 Task: In the Contact  BrooklynMiller@macys.com, schedule and save the meeting with title: 'Introducing Our Products and Services ', Select date: '13 September, 2023', select start time: 10:00:AM. Add location in person New York with meeting description: Kindly join this meeting to understand Product Demo and Service Presentation.. Logged in from softage.1@softage.net
Action: Mouse moved to (83, 56)
Screenshot: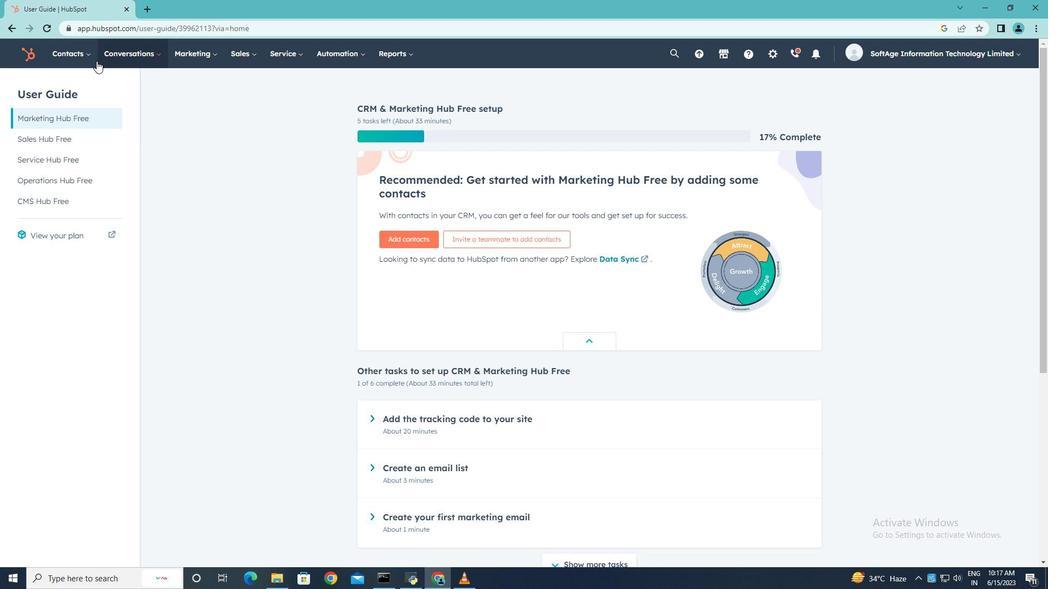 
Action: Mouse pressed left at (83, 56)
Screenshot: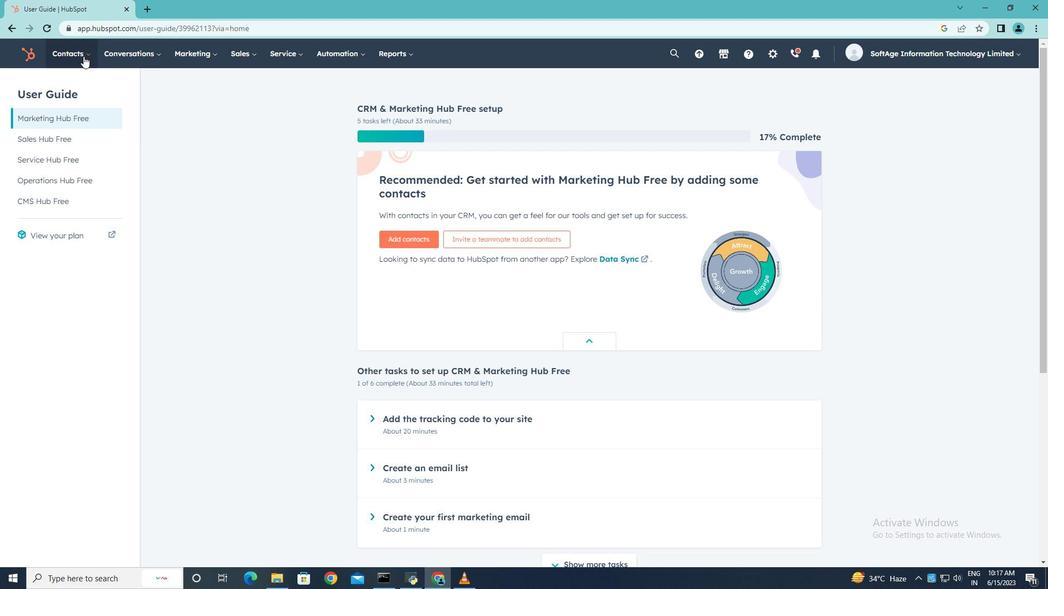 
Action: Mouse moved to (77, 88)
Screenshot: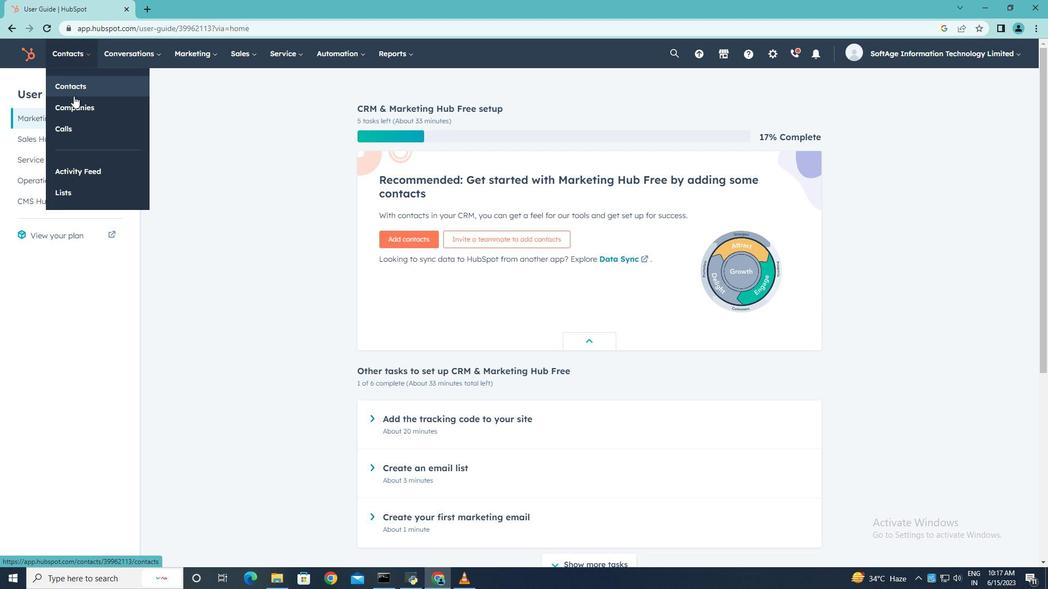 
Action: Mouse pressed left at (77, 88)
Screenshot: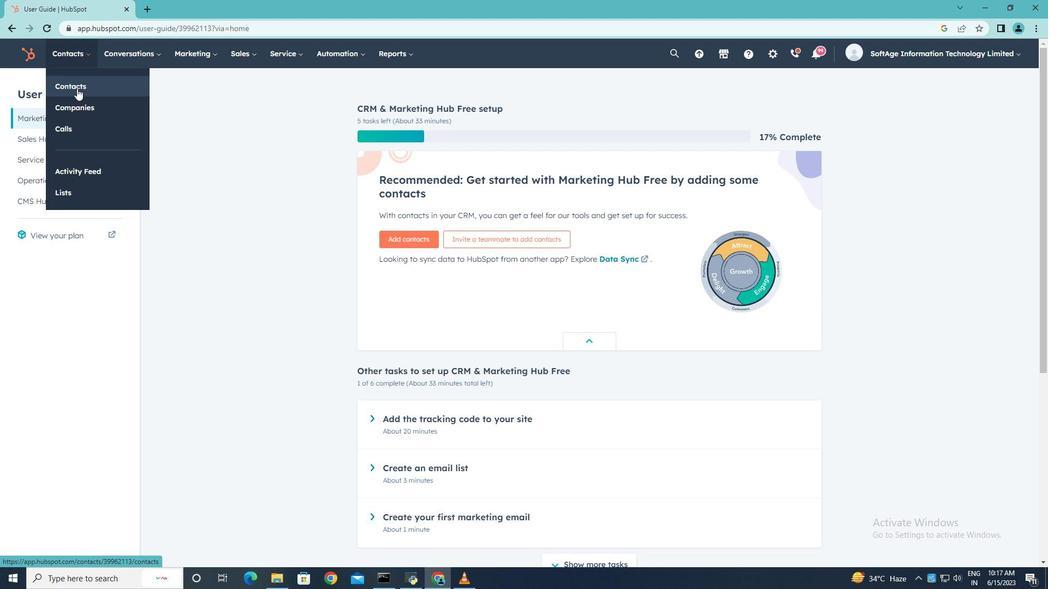 
Action: Mouse moved to (73, 172)
Screenshot: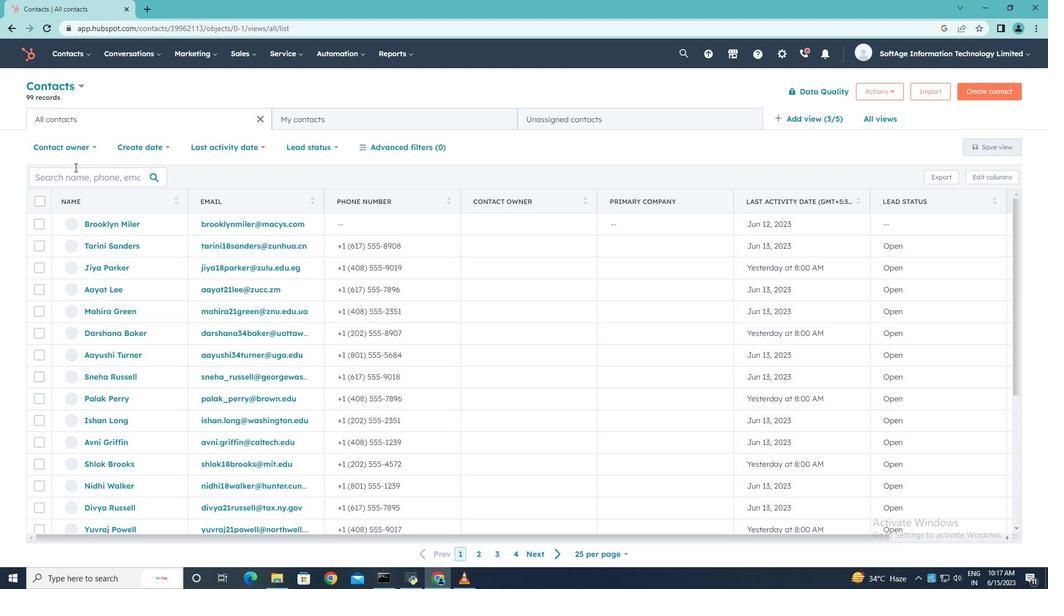 
Action: Mouse pressed left at (73, 172)
Screenshot: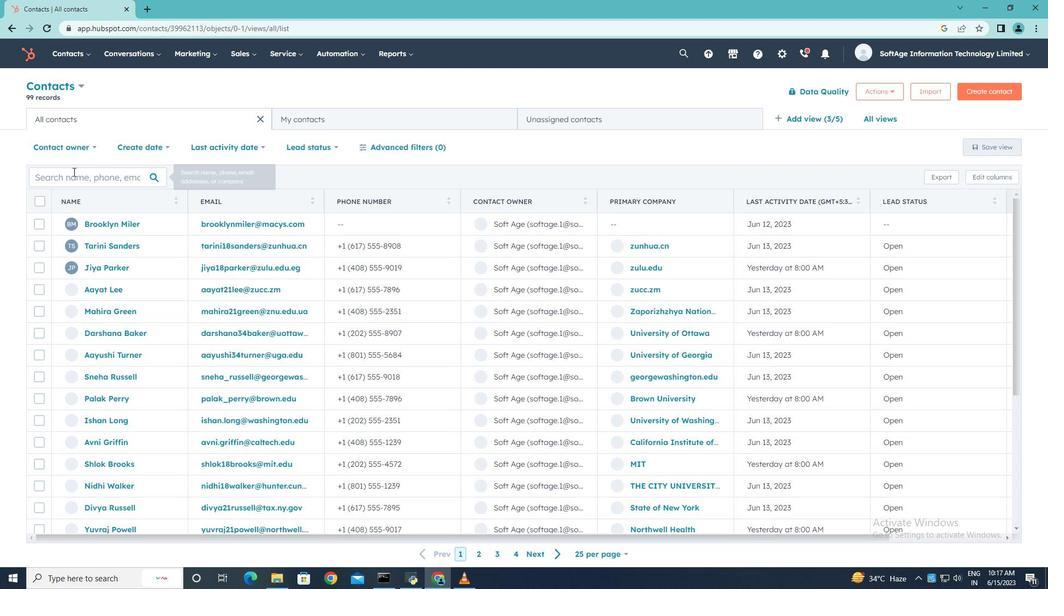 
Action: Mouse moved to (142, 109)
Screenshot: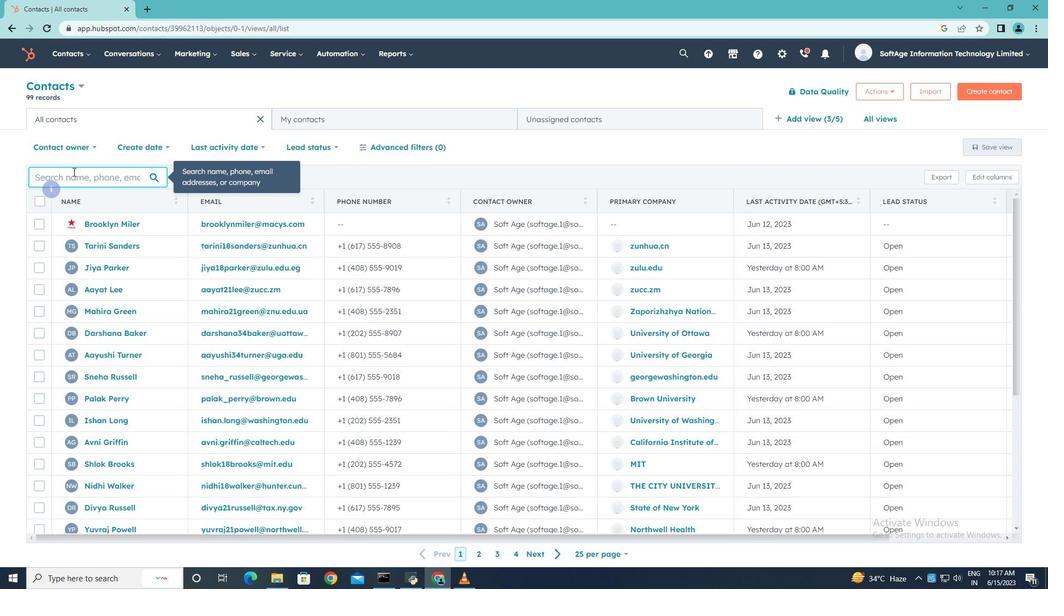 
Action: Key pressed <Key.shift>Brooklyn<Key.shift><Key.shift><Key.shift><Key.shift><Key.shift><Key.shift><Key.shift>Miller<Key.shift>@macys.com
Screenshot: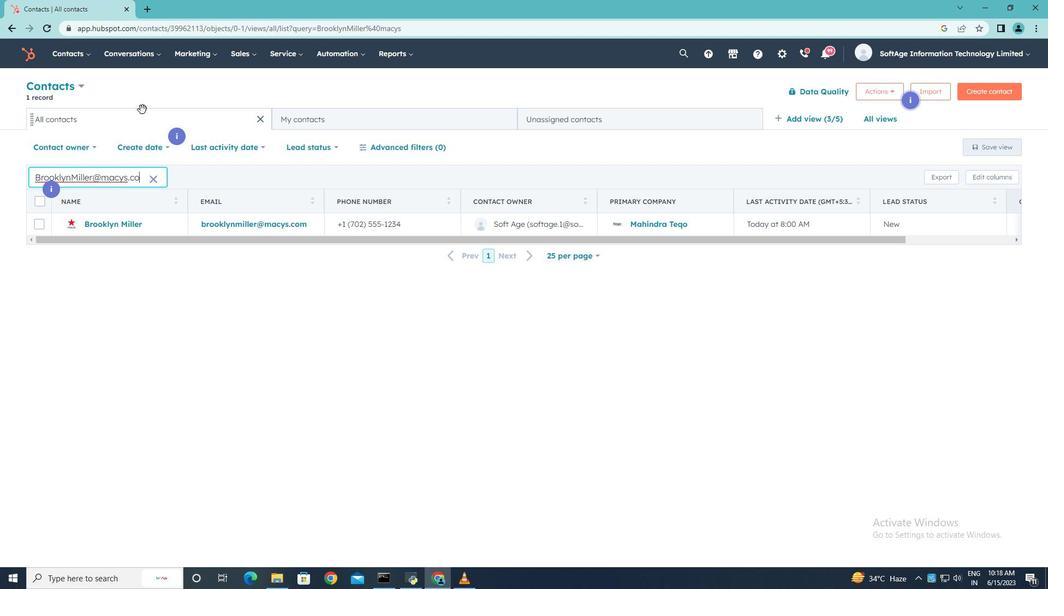 
Action: Mouse moved to (117, 220)
Screenshot: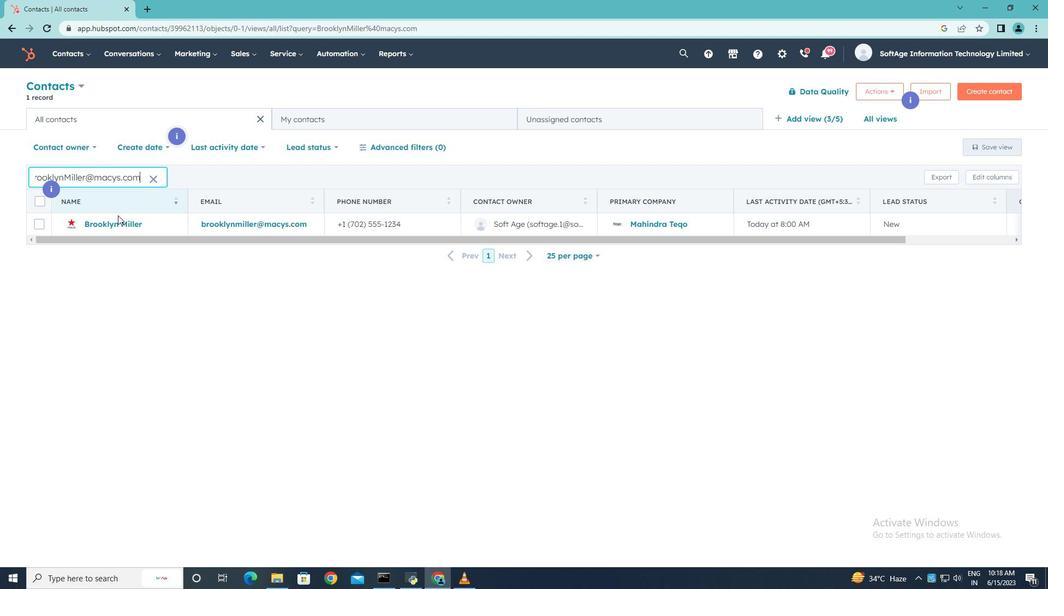 
Action: Mouse pressed left at (117, 220)
Screenshot: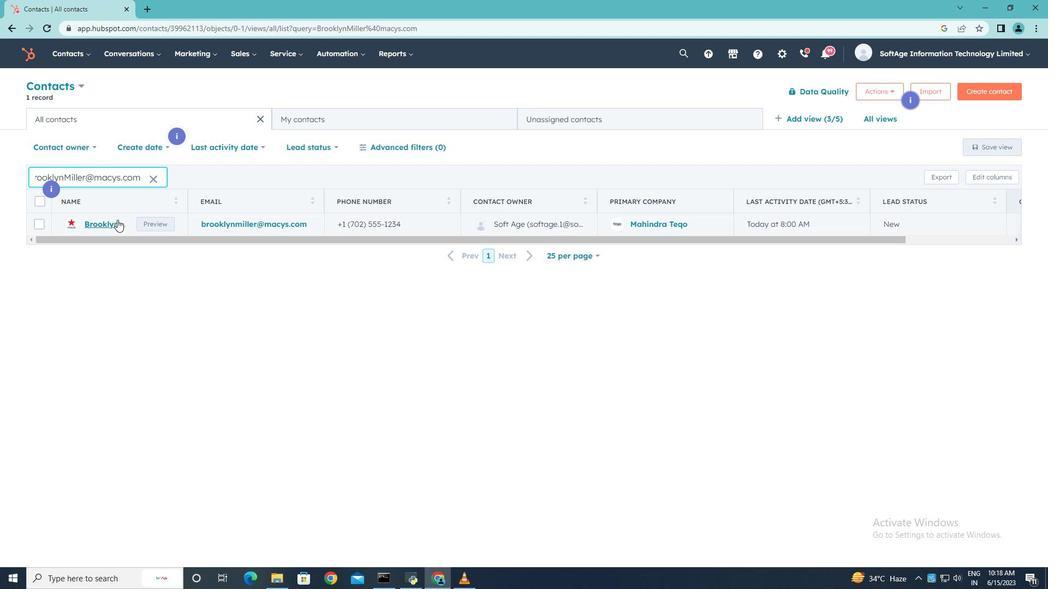 
Action: Mouse moved to (175, 184)
Screenshot: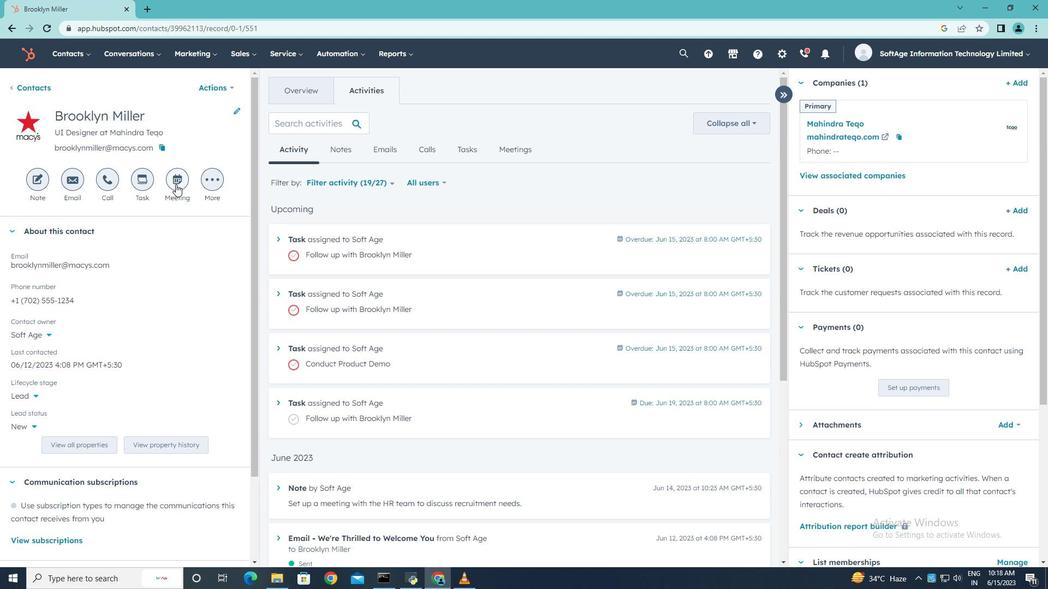 
Action: Mouse pressed left at (175, 184)
Screenshot: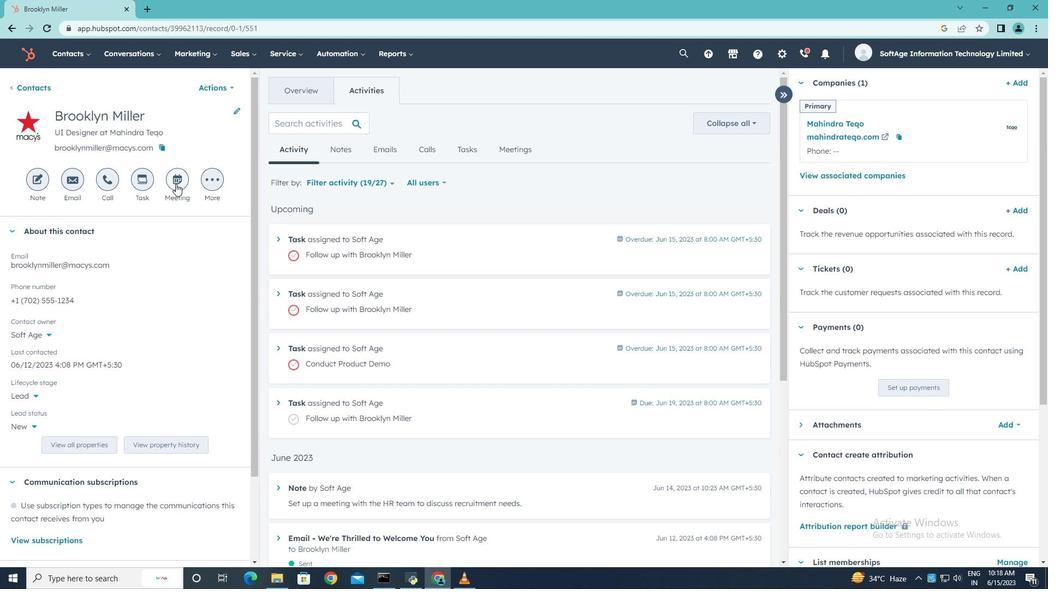 
Action: Key pressed <Key.shift><Key.shift><Key.shift>Introducing<Key.space><Key.shift>Our<Key.space><Key.shift>Products<Key.space>and<Key.space><Key.shift><Key.shift><Key.shift><Key.shift><Key.shift><Key.shift><Key.shift><Key.shift><Key.shift><Key.shift><Key.shift>Services.
Screenshot: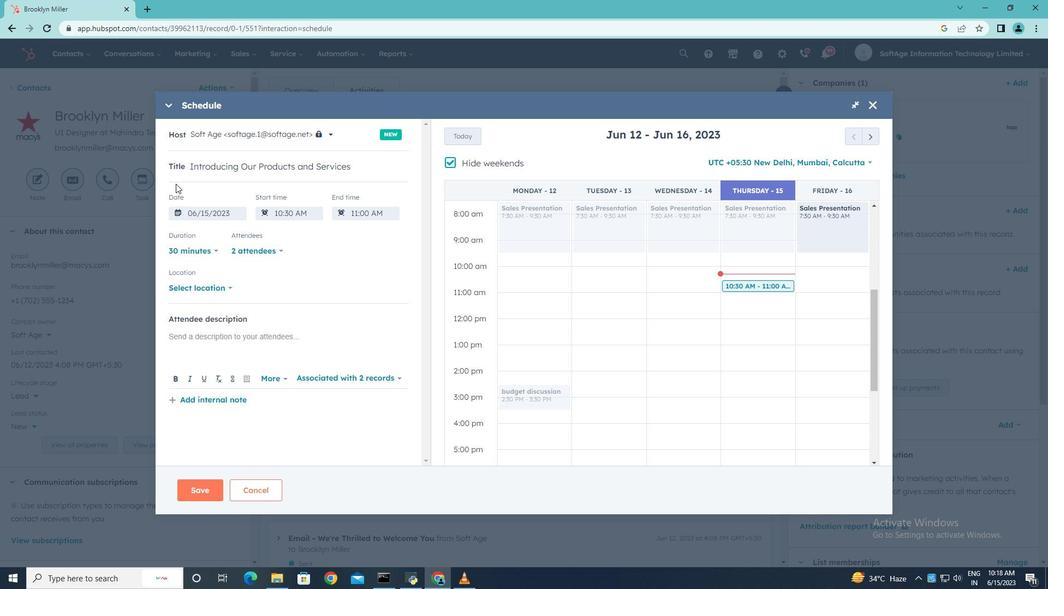 
Action: Mouse moved to (451, 162)
Screenshot: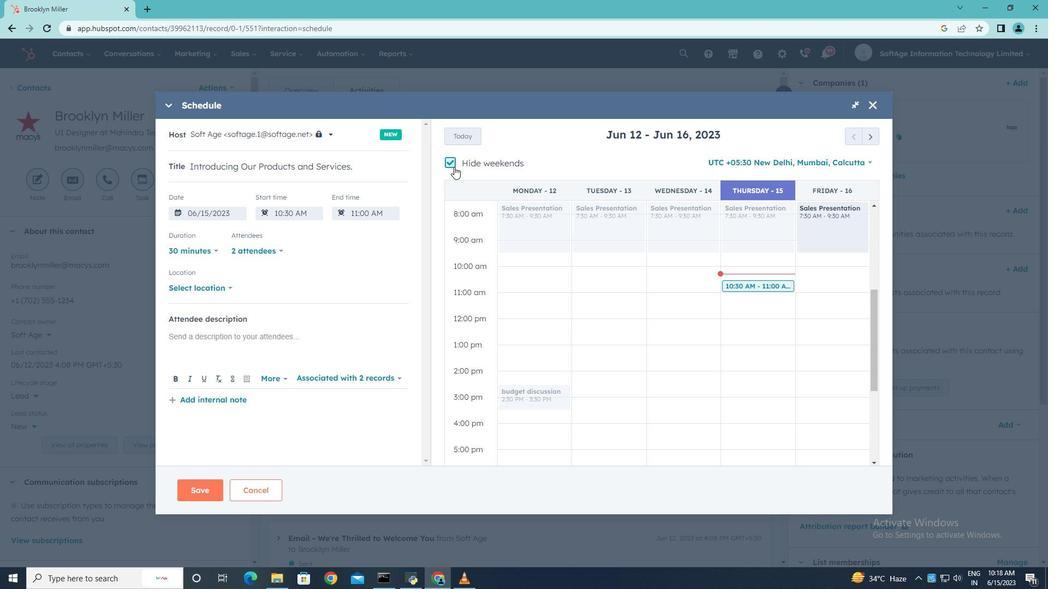 
Action: Mouse pressed left at (451, 162)
Screenshot: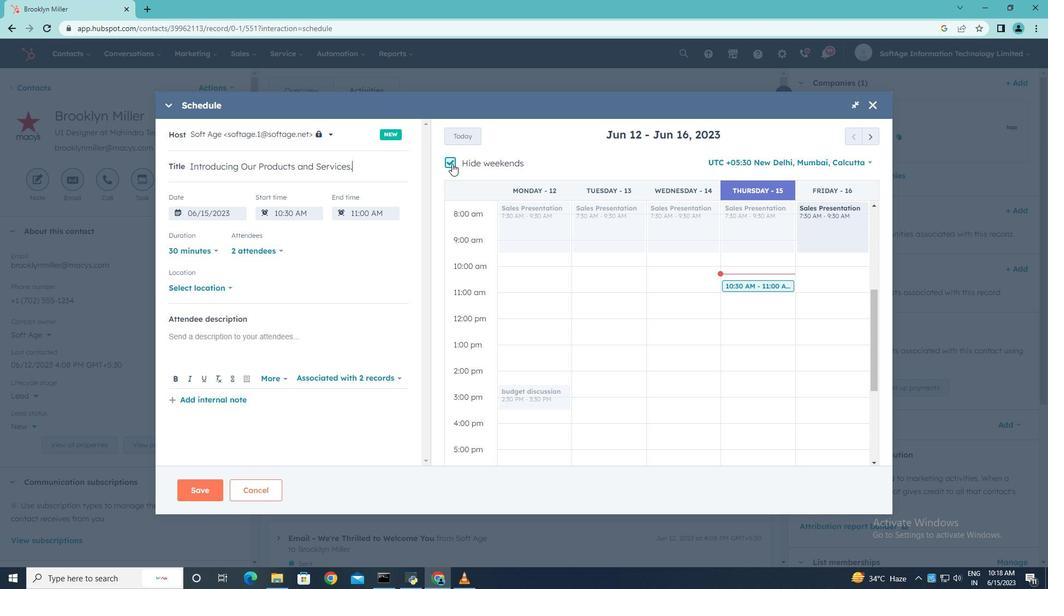 
Action: Mouse moved to (871, 135)
Screenshot: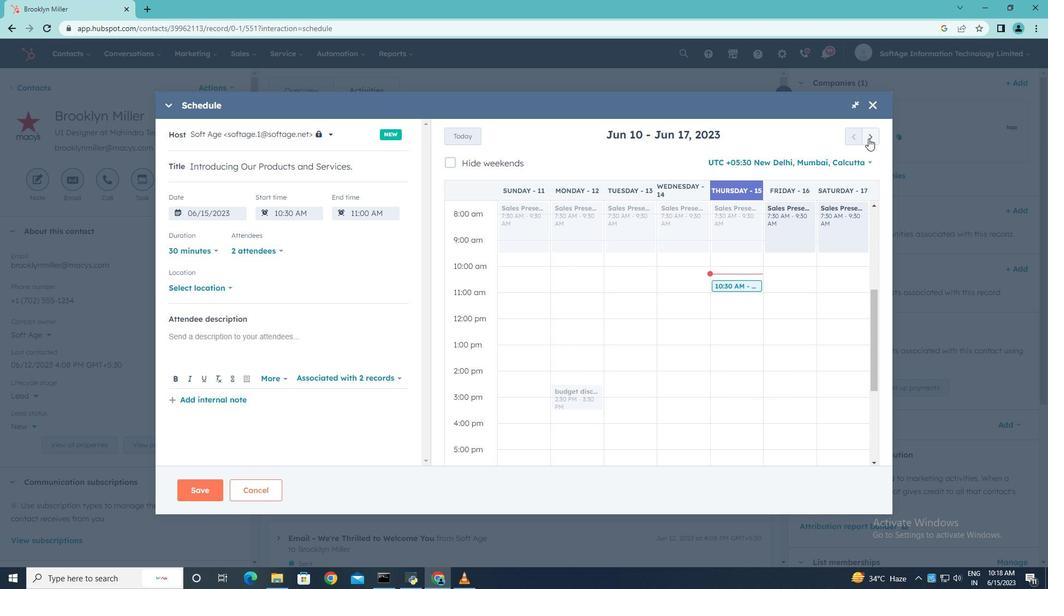 
Action: Mouse pressed left at (871, 135)
Screenshot: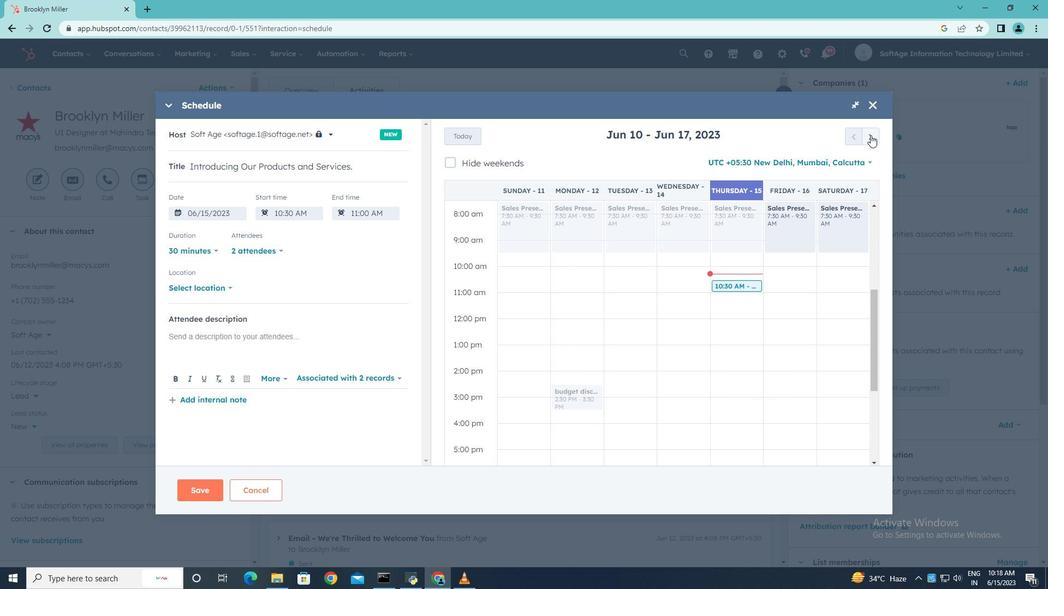 
Action: Mouse pressed left at (871, 135)
Screenshot: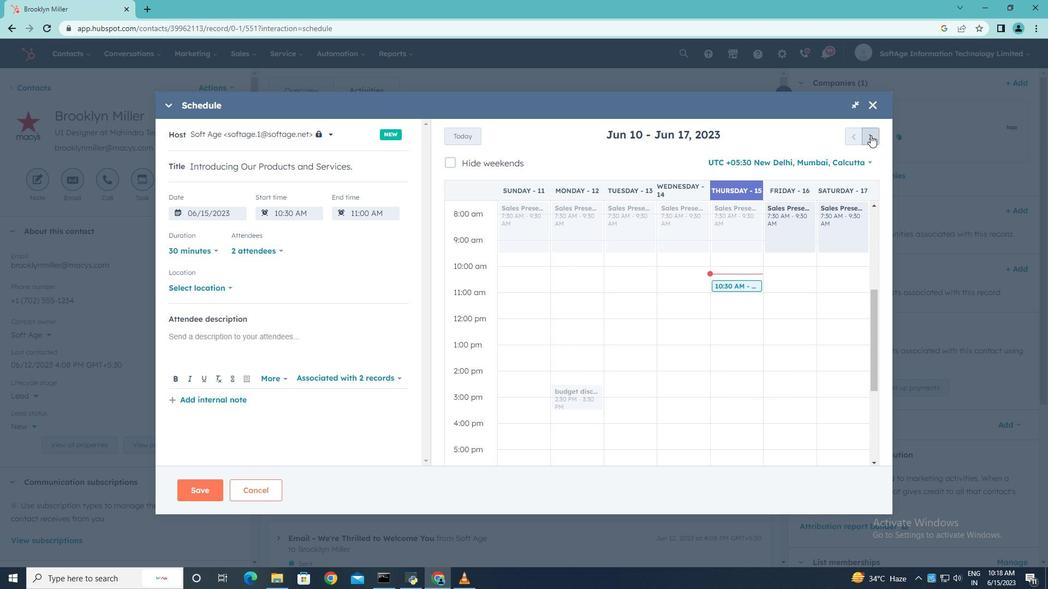 
Action: Mouse pressed left at (871, 135)
Screenshot: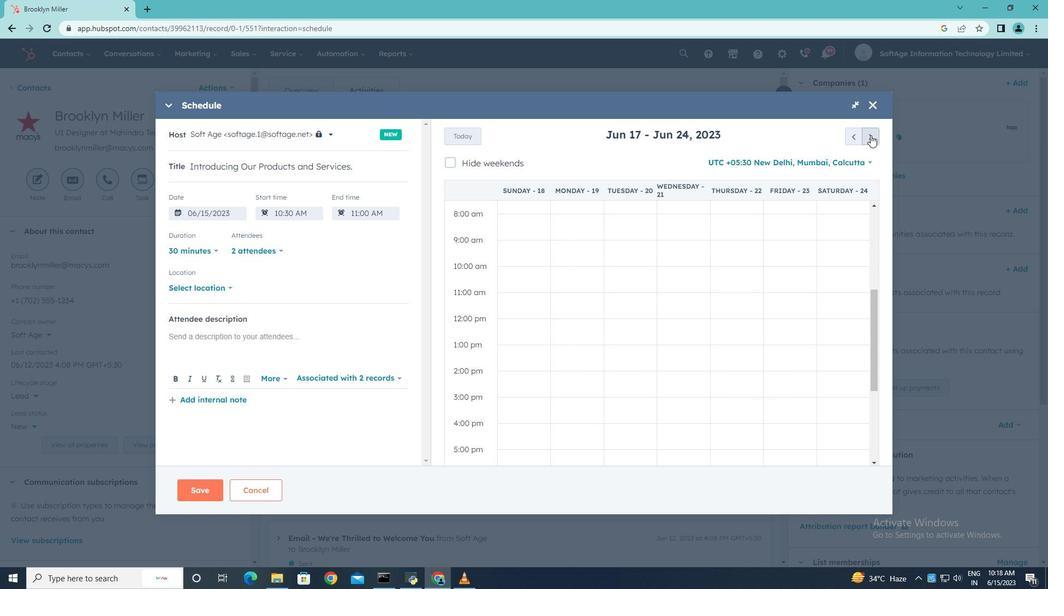 
Action: Mouse pressed left at (871, 135)
Screenshot: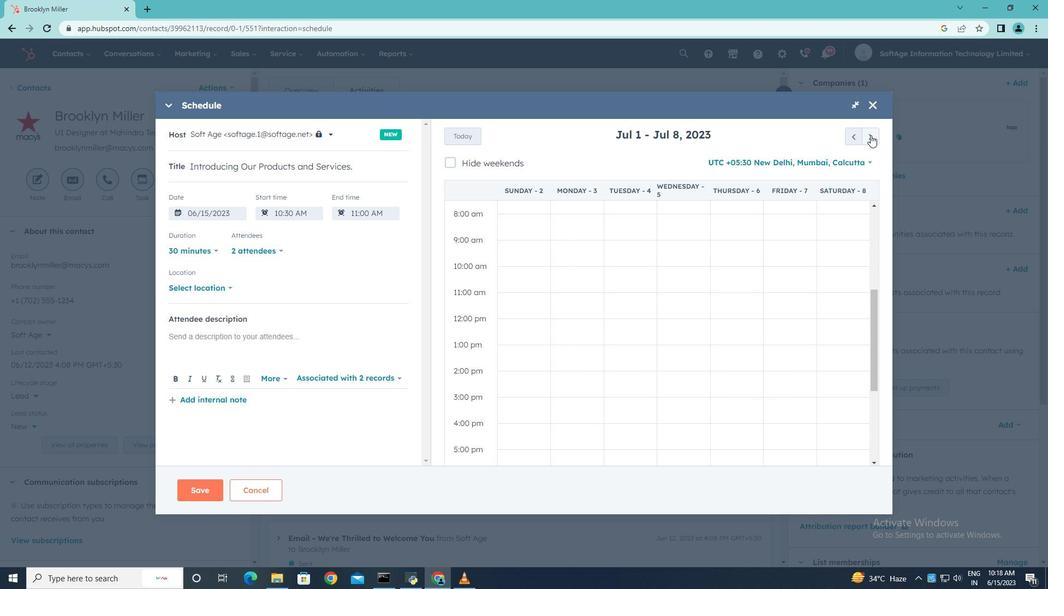 
Action: Mouse pressed left at (871, 135)
Screenshot: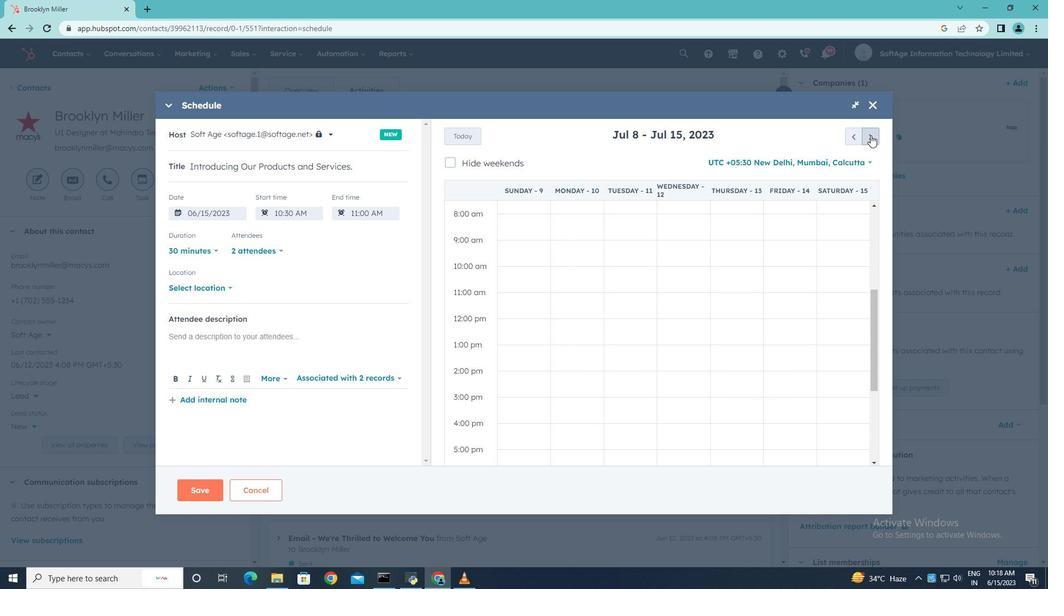 
Action: Mouse pressed left at (871, 135)
Screenshot: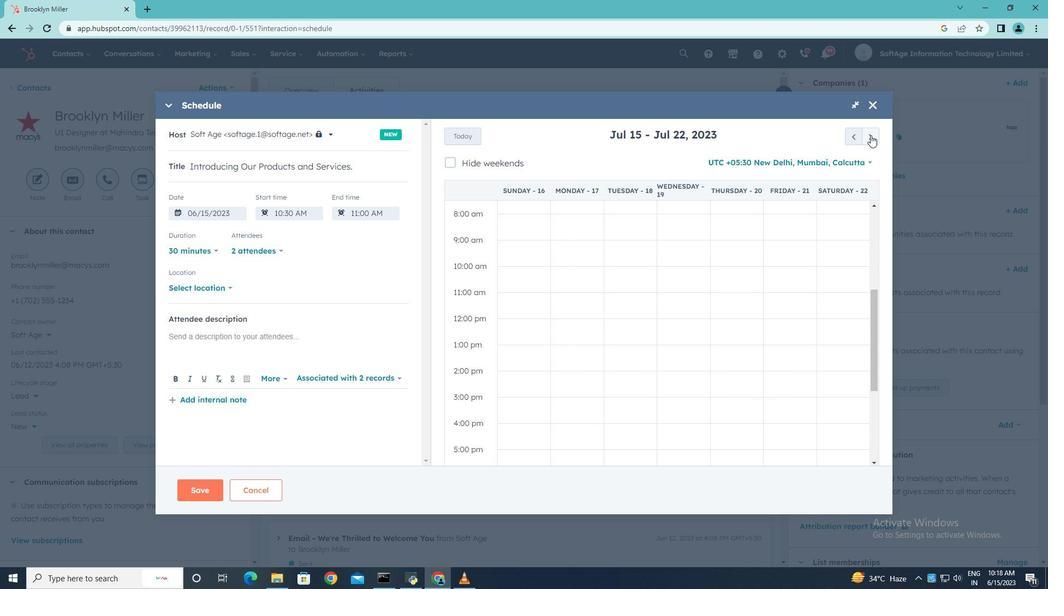 
Action: Mouse pressed left at (871, 135)
Screenshot: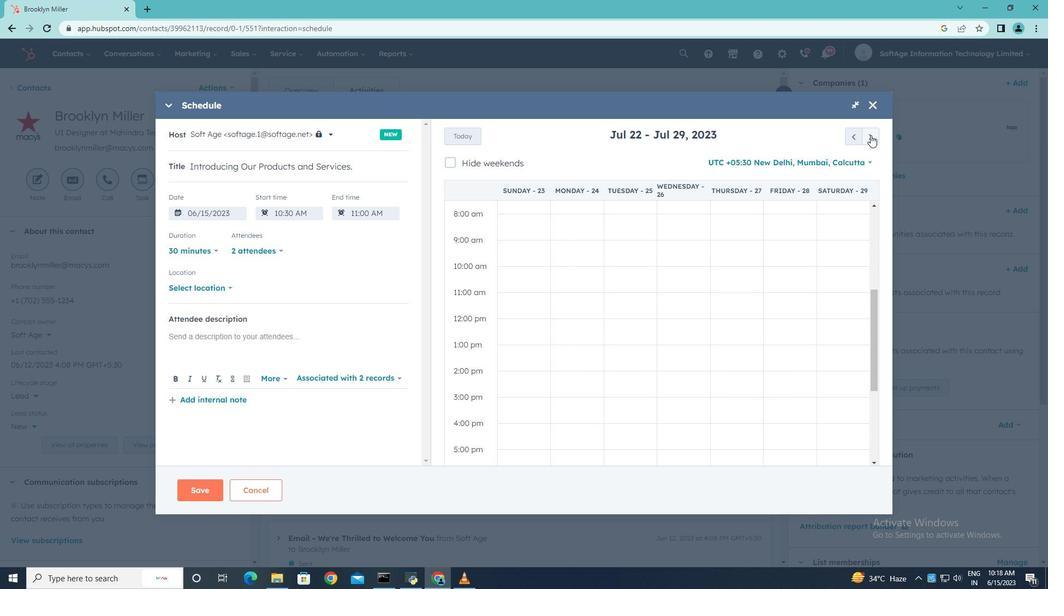
Action: Mouse pressed left at (871, 135)
Screenshot: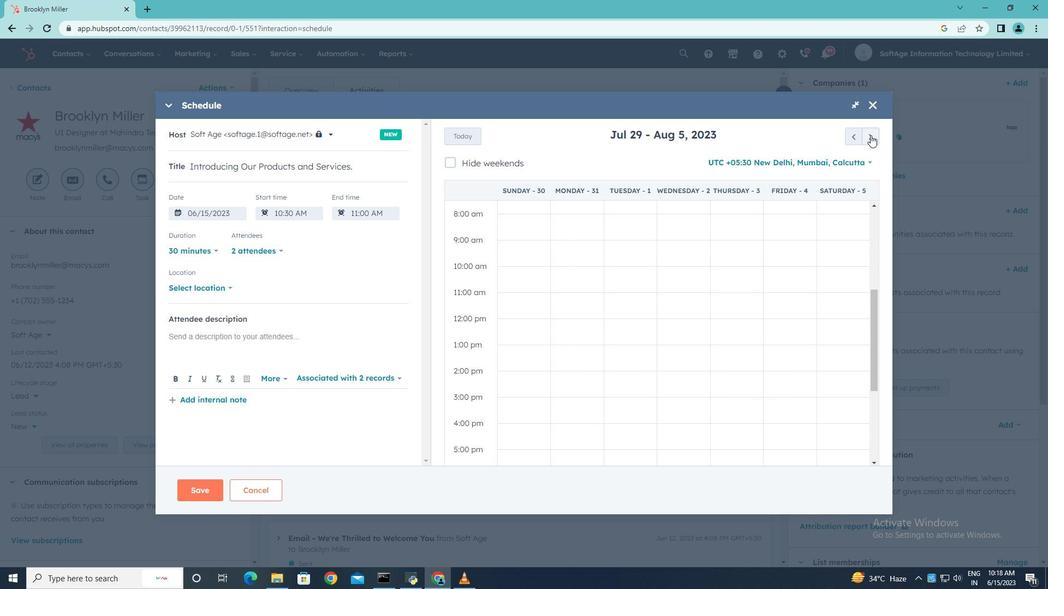 
Action: Mouse pressed left at (871, 135)
Screenshot: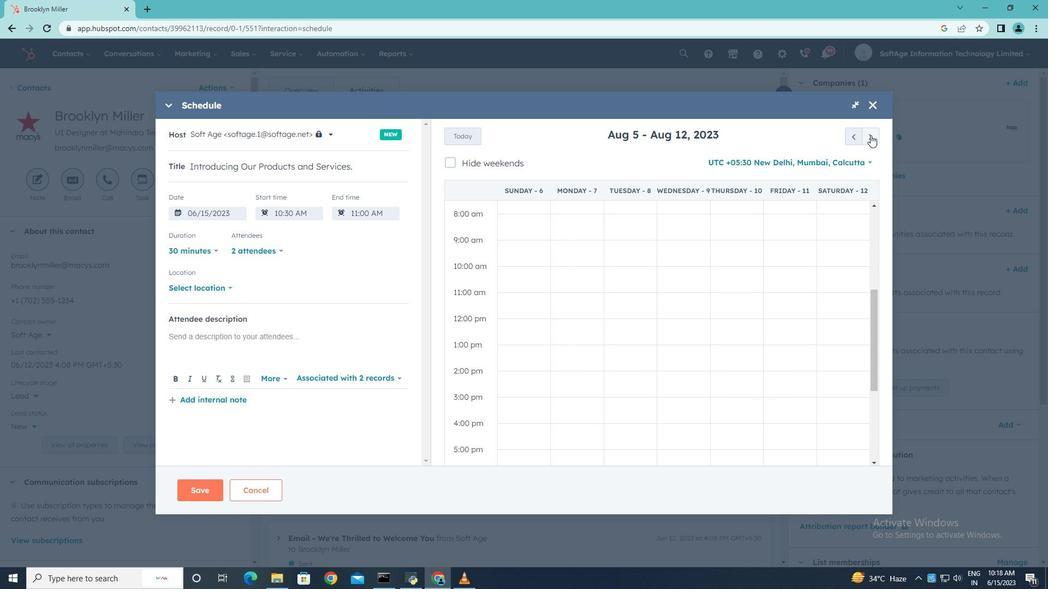 
Action: Mouse pressed left at (871, 135)
Screenshot: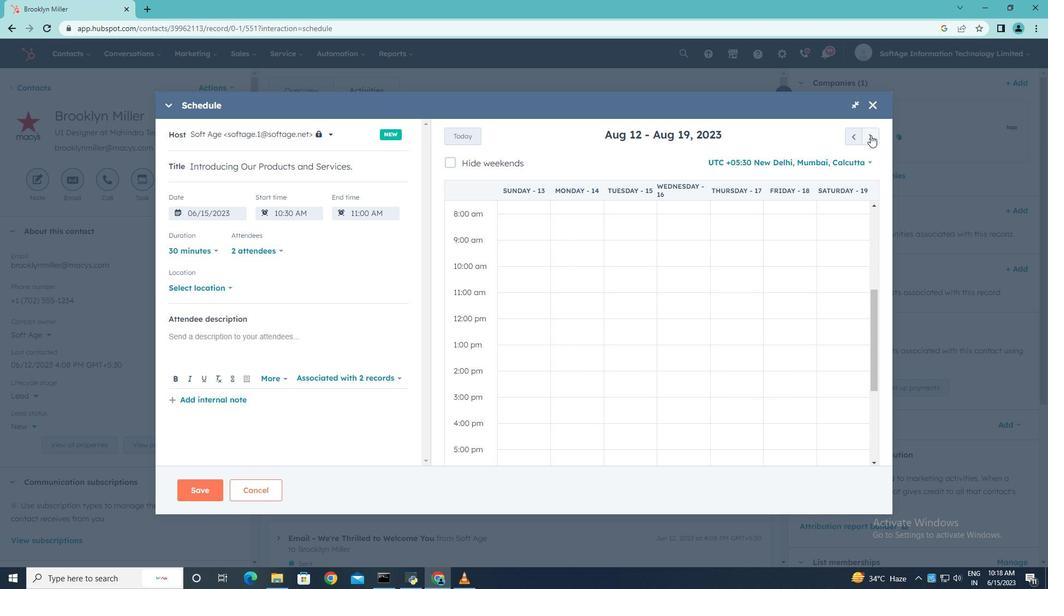
Action: Mouse pressed left at (871, 135)
Screenshot: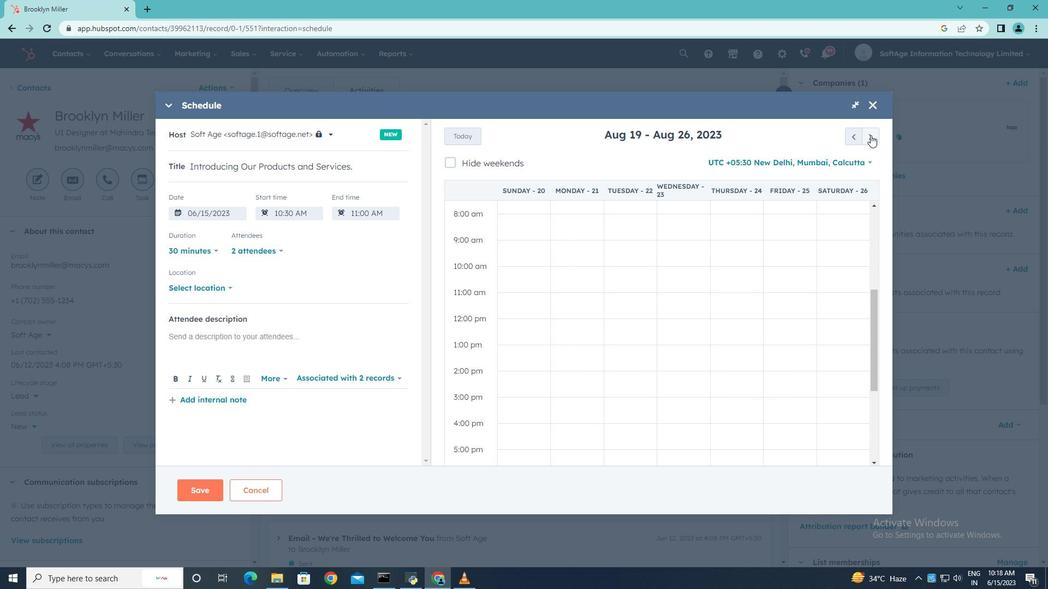 
Action: Mouse pressed left at (871, 135)
Screenshot: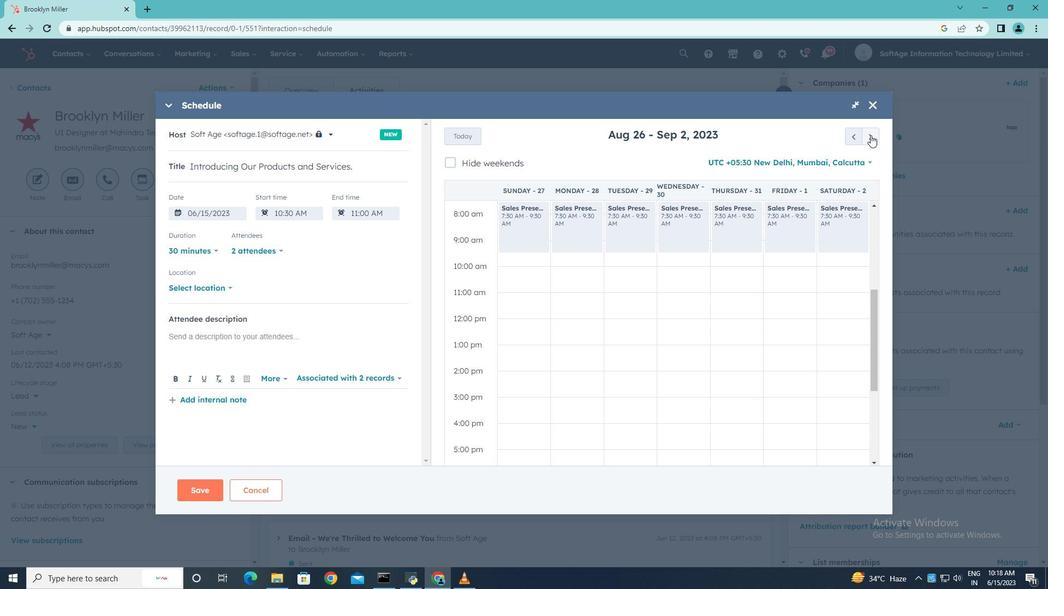 
Action: Mouse pressed left at (871, 135)
Screenshot: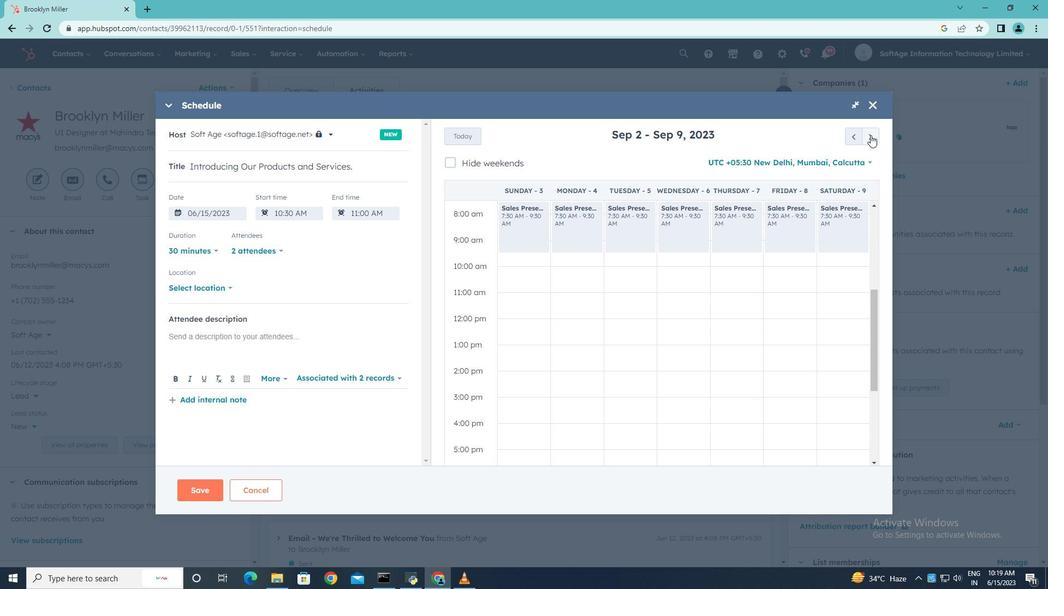 
Action: Mouse moved to (687, 271)
Screenshot: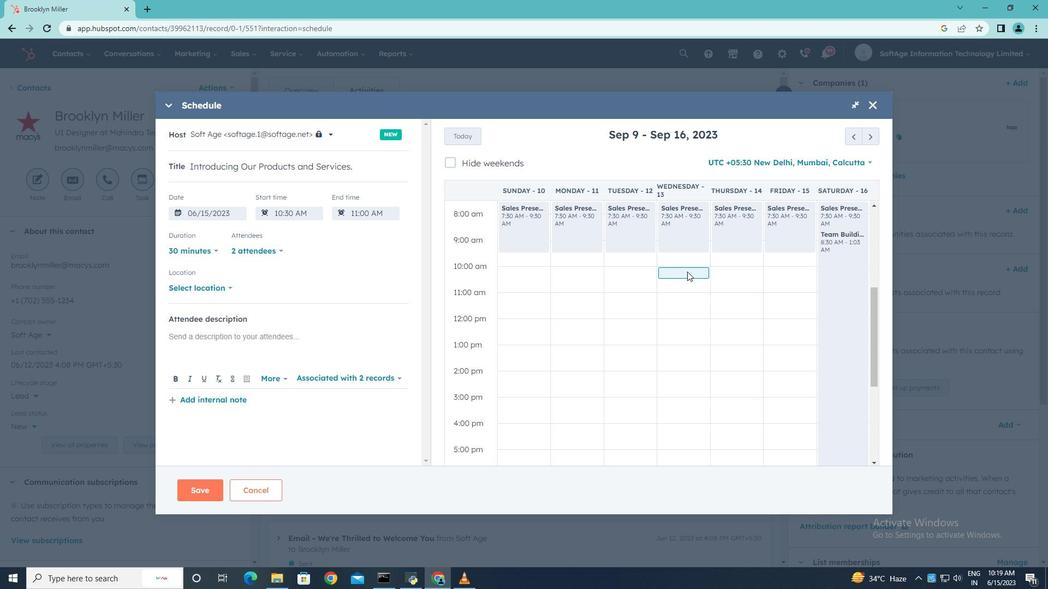 
Action: Mouse pressed left at (687, 271)
Screenshot: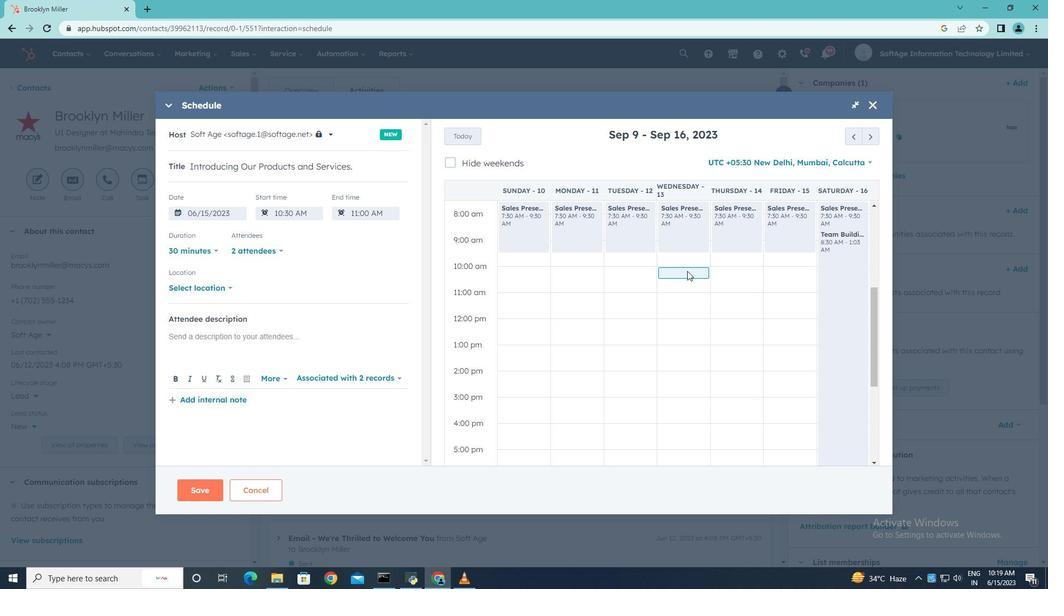 
Action: Mouse moved to (231, 286)
Screenshot: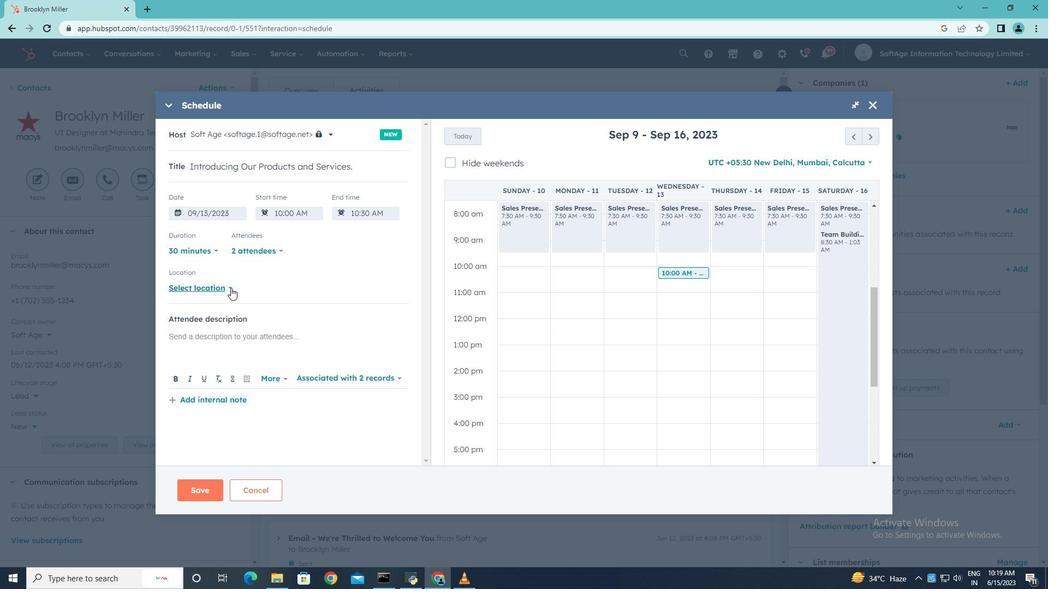 
Action: Mouse pressed left at (231, 286)
Screenshot: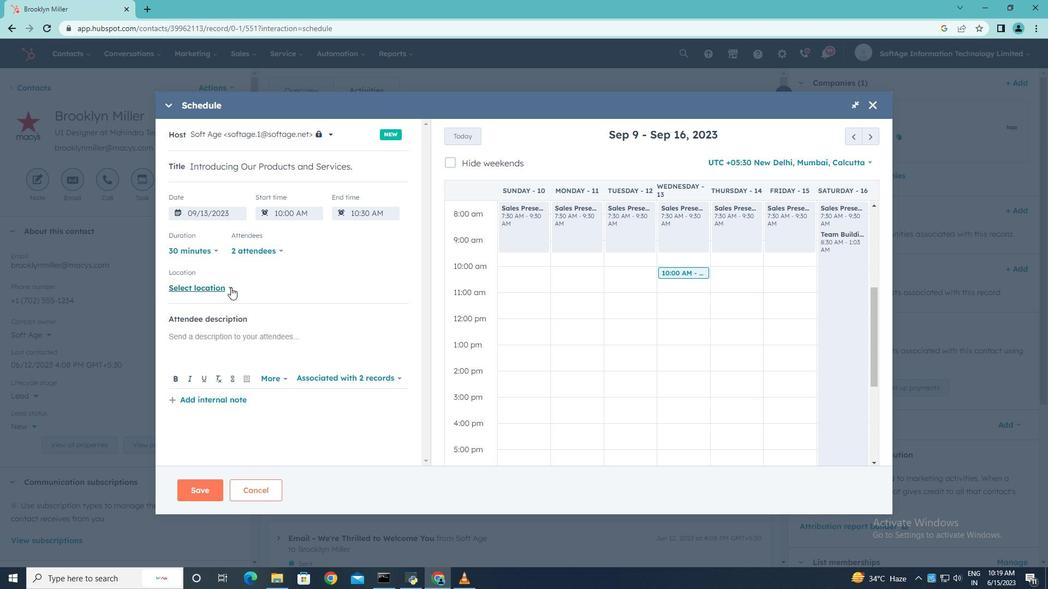 
Action: Mouse moved to (278, 282)
Screenshot: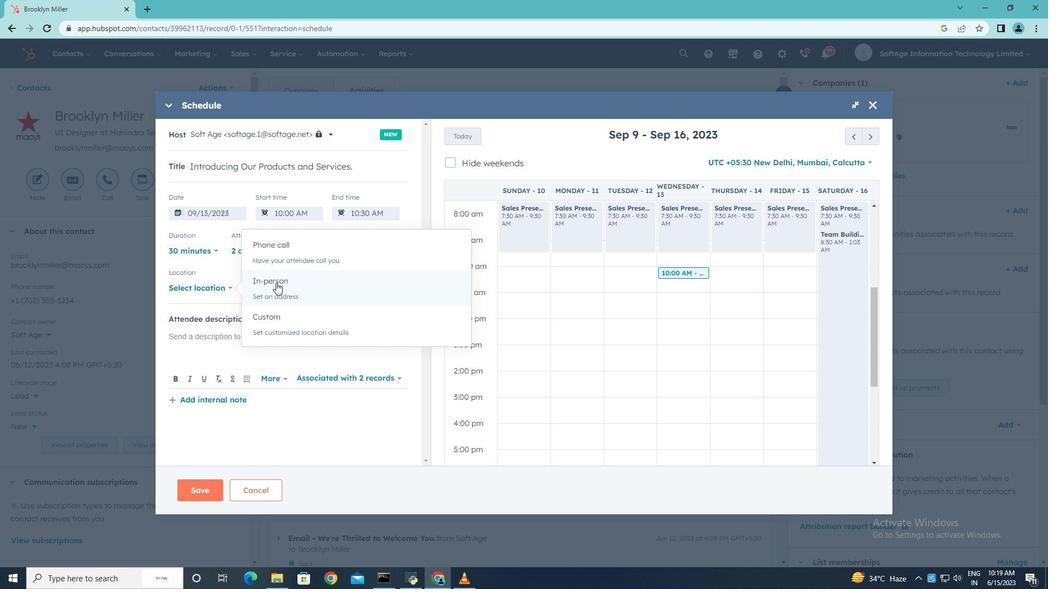 
Action: Mouse pressed left at (278, 282)
Screenshot: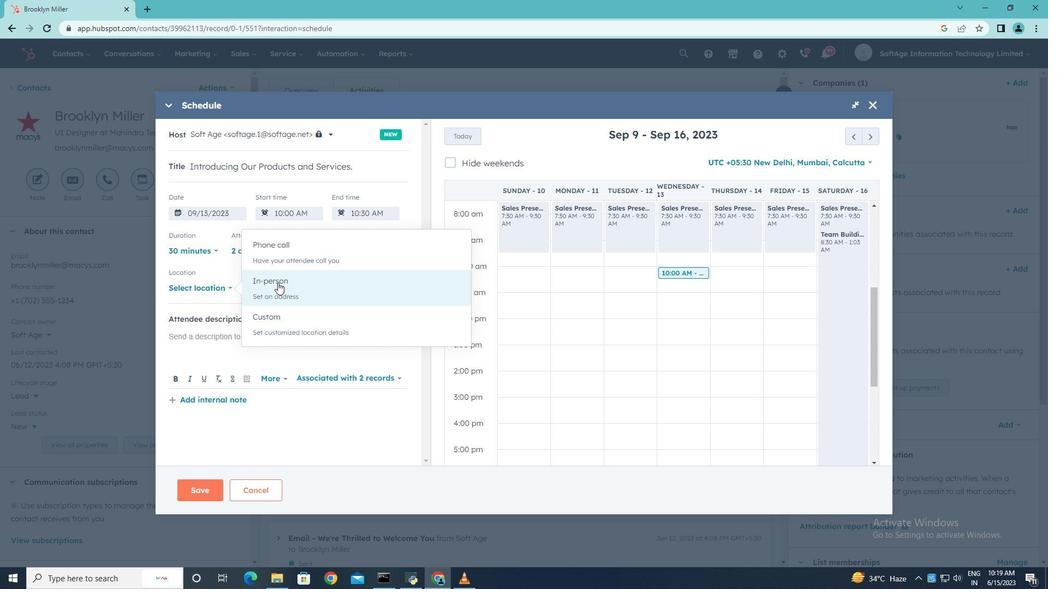 
Action: Mouse pressed left at (278, 282)
Screenshot: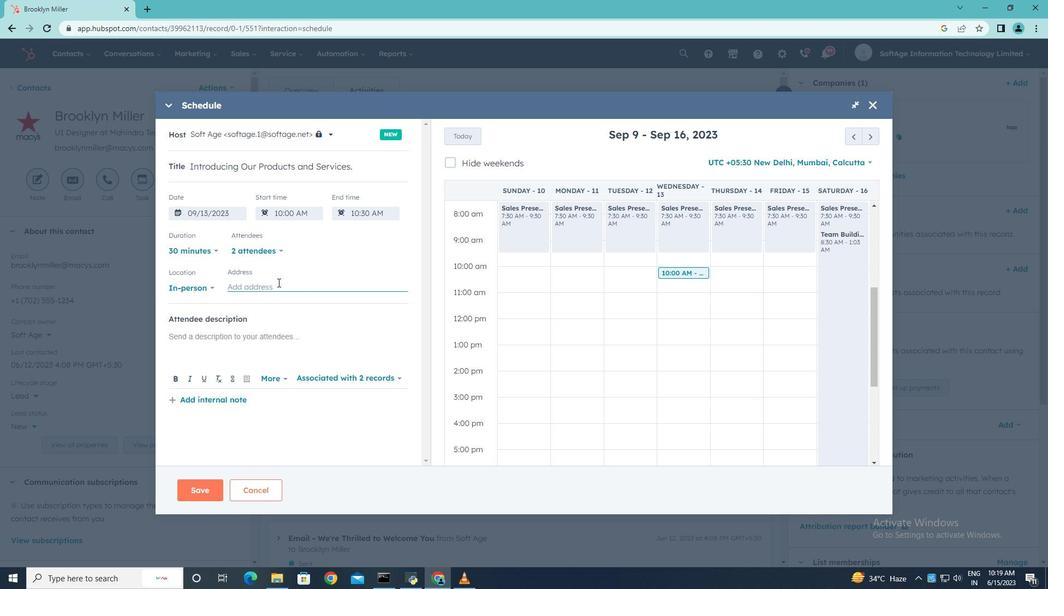 
Action: Key pressed <Key.shift>New<Key.space><Key.shift>York
Screenshot: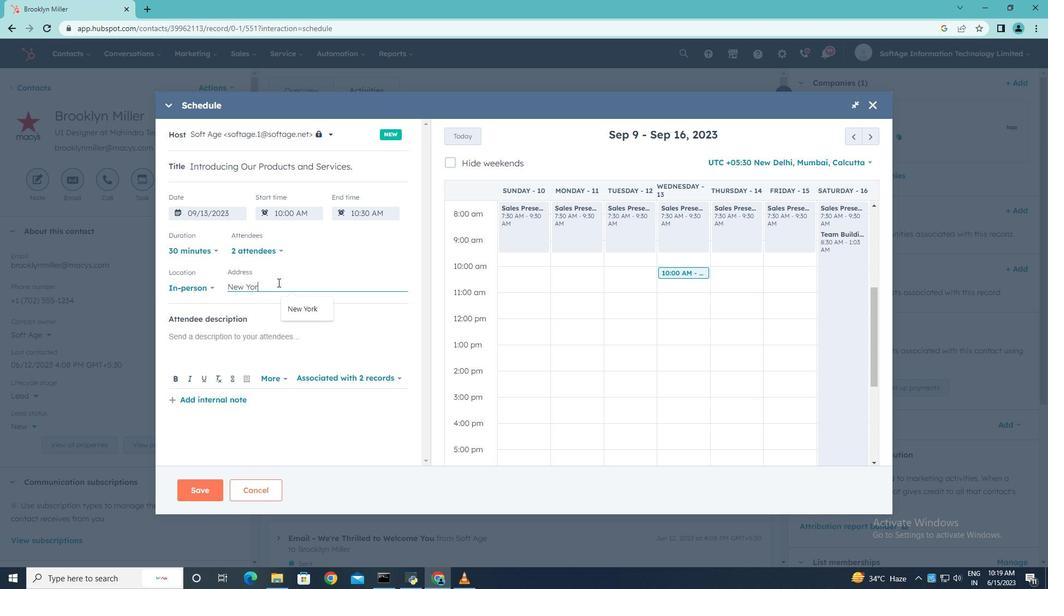 
Action: Mouse moved to (228, 340)
Screenshot: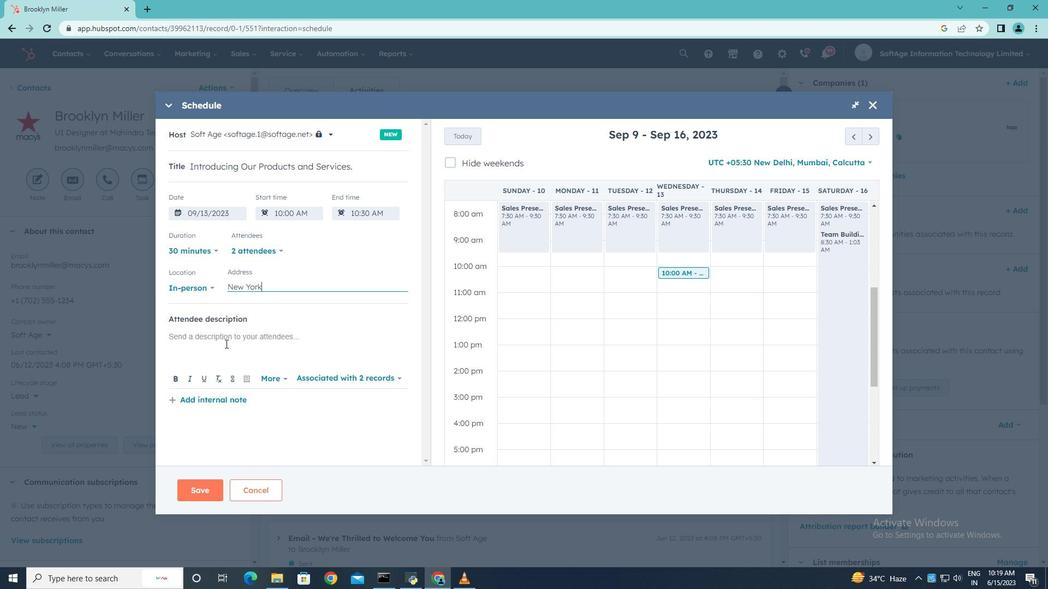 
Action: Mouse pressed left at (228, 340)
Screenshot: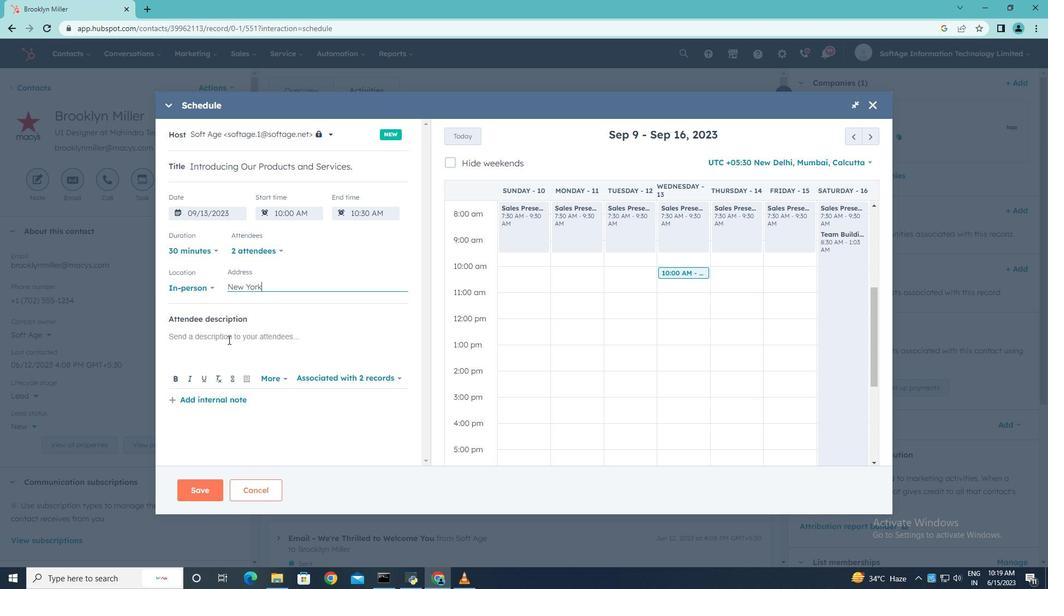 
Action: Key pressed <Key.shift>Kindly<Key.space><Key.shift>join<Key.space>this<Key.space>meeting<Key.space>to<Key.space>understand<Key.space><Key.shift>Product<Key.space><Key.shift>Demo<Key.space>and<Key.space><Key.shift>Service<Key.space><Key.shift>Presentation..
Screenshot: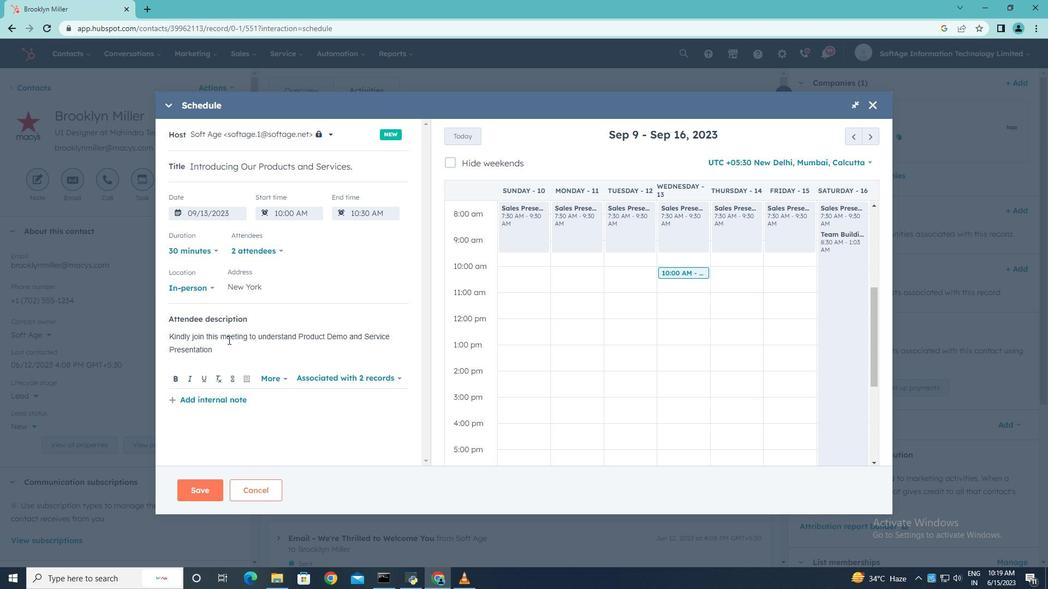 
Action: Mouse moved to (192, 486)
Screenshot: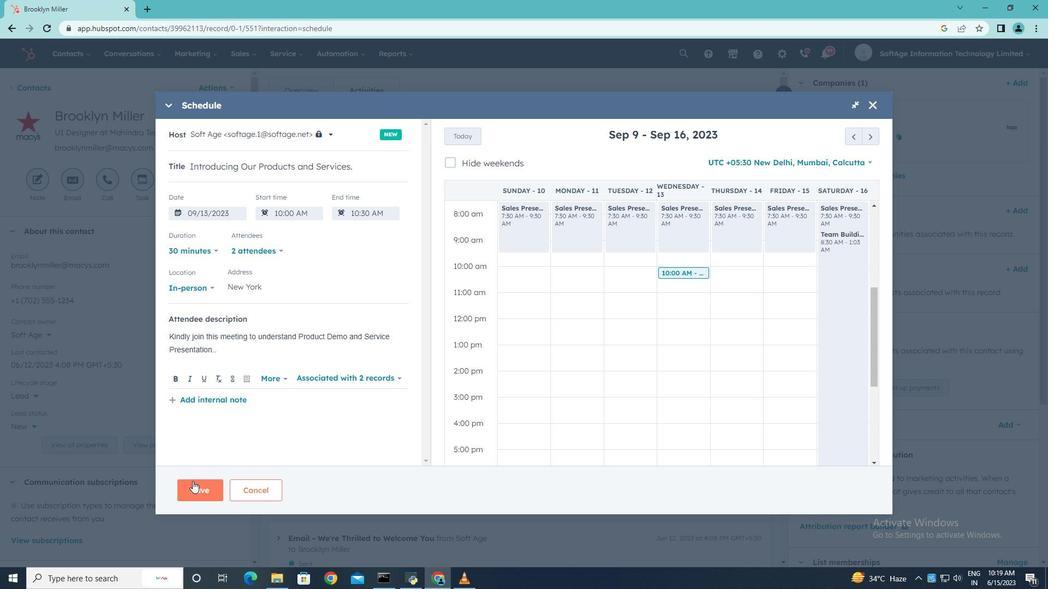 
Action: Mouse pressed left at (192, 486)
Screenshot: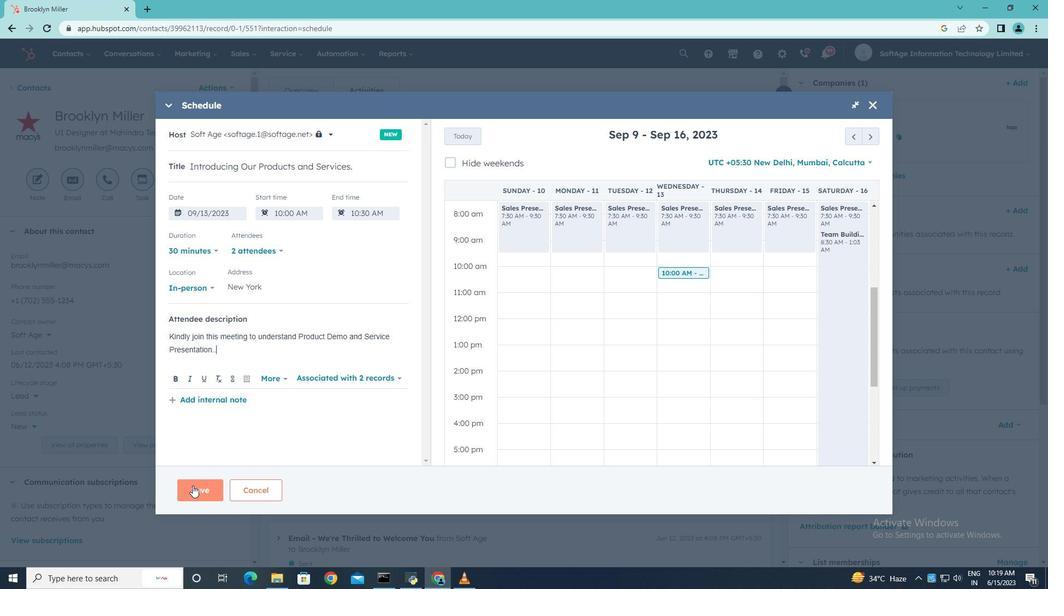 
